 Task: Create a rule from the Recommended list, Task Added to this Project -> add SubTasks in the project ApexTech with SubTasks Gather and Analyse Requirements , Design and Implement Solution , System Test and UAT , Release to Production / Go Live
Action: Mouse moved to (82, 330)
Screenshot: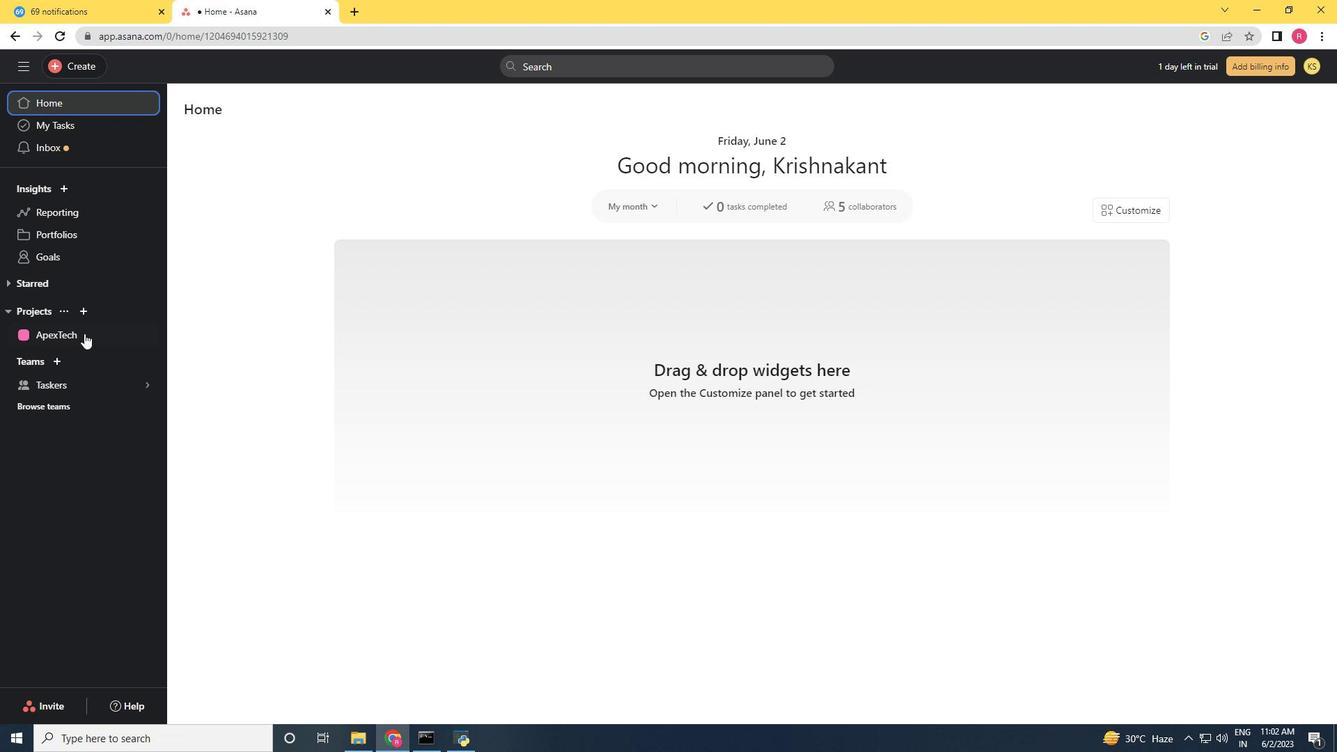 
Action: Mouse pressed left at (82, 330)
Screenshot: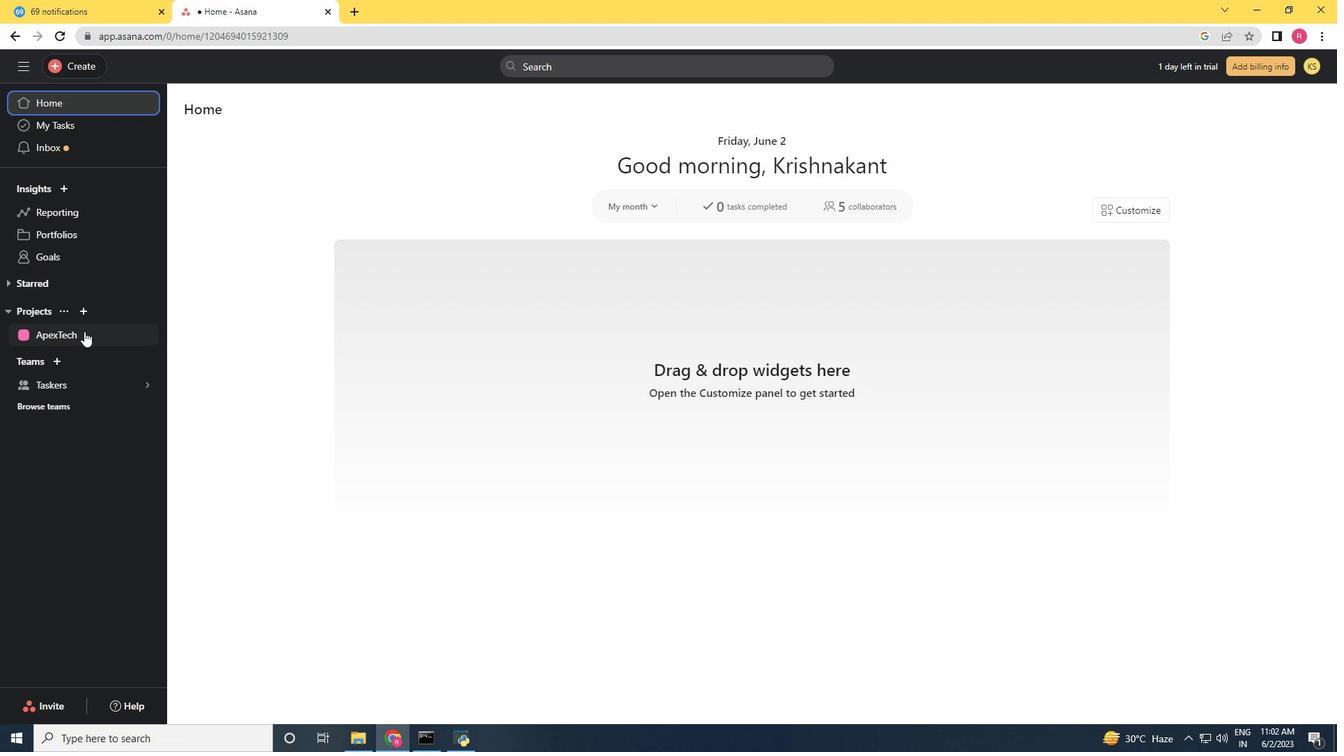 
Action: Mouse moved to (1265, 118)
Screenshot: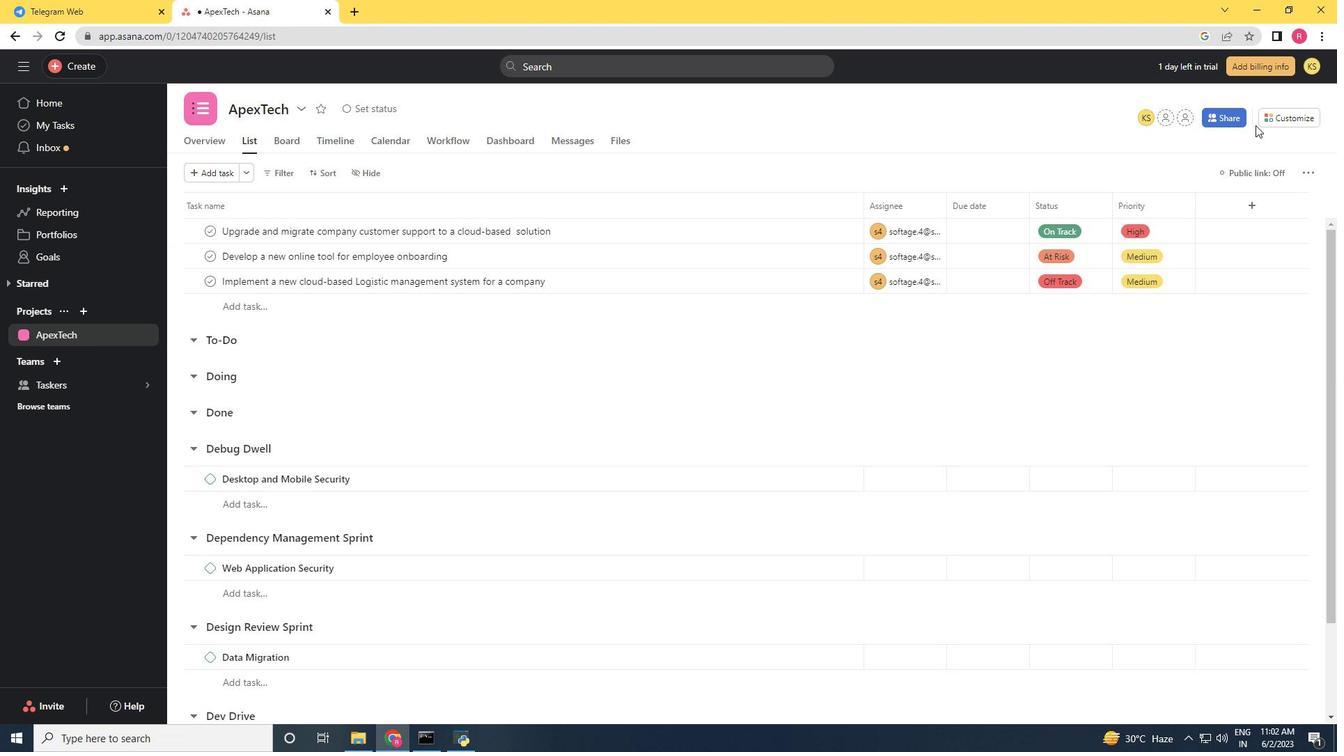 
Action: Mouse pressed left at (1265, 118)
Screenshot: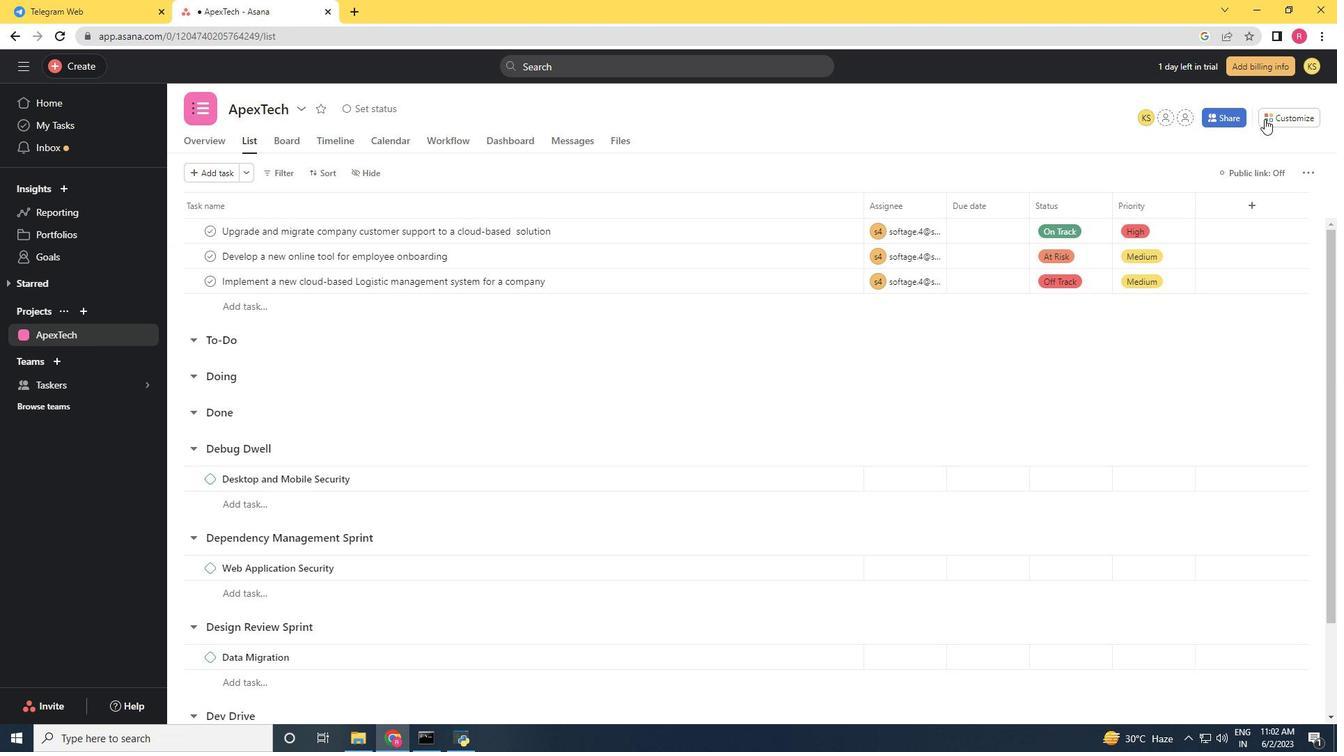 
Action: Mouse moved to (1034, 298)
Screenshot: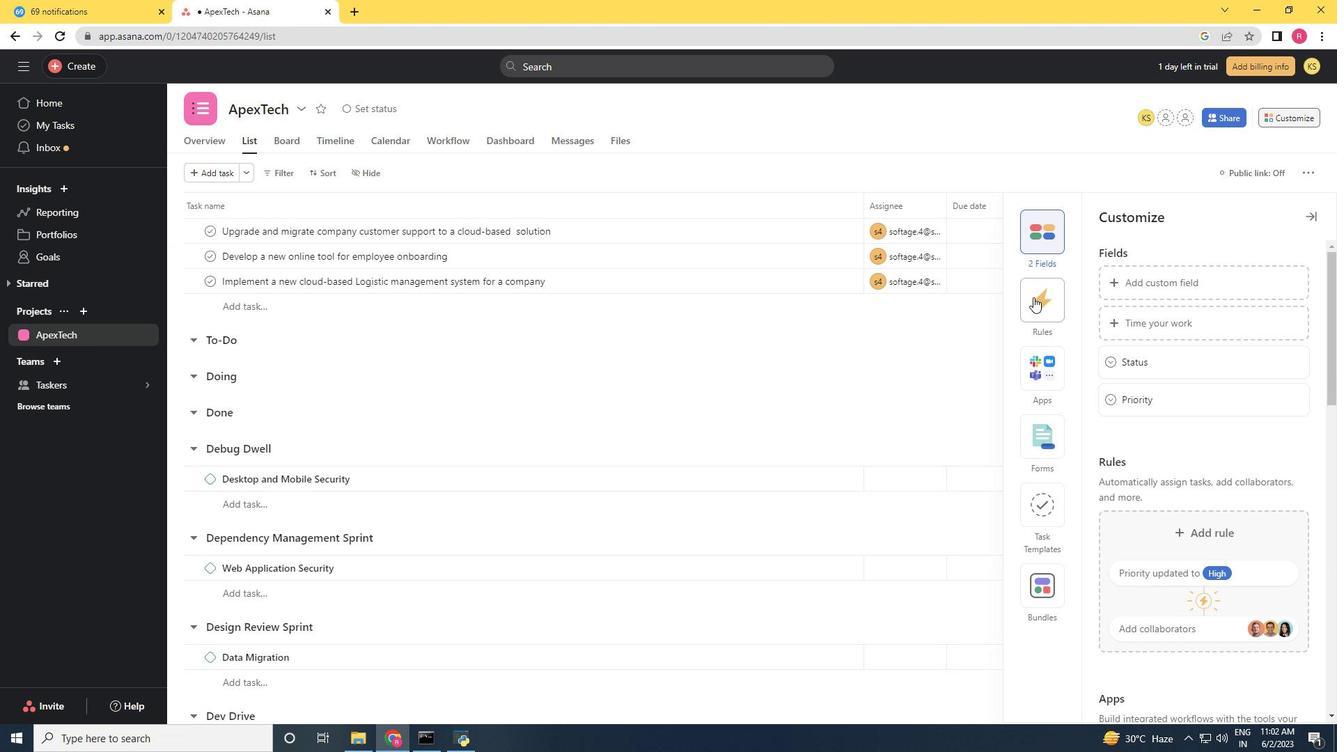 
Action: Mouse pressed left at (1034, 298)
Screenshot: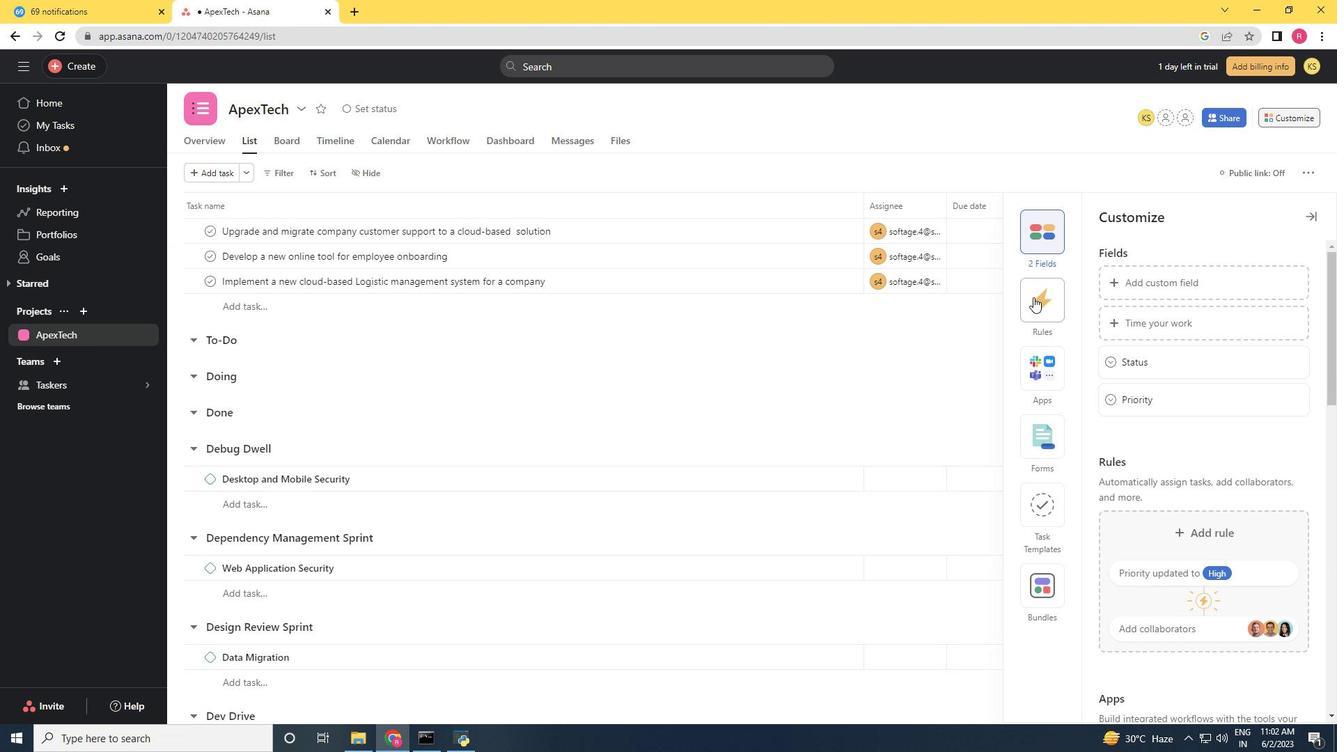 
Action: Mouse moved to (1206, 321)
Screenshot: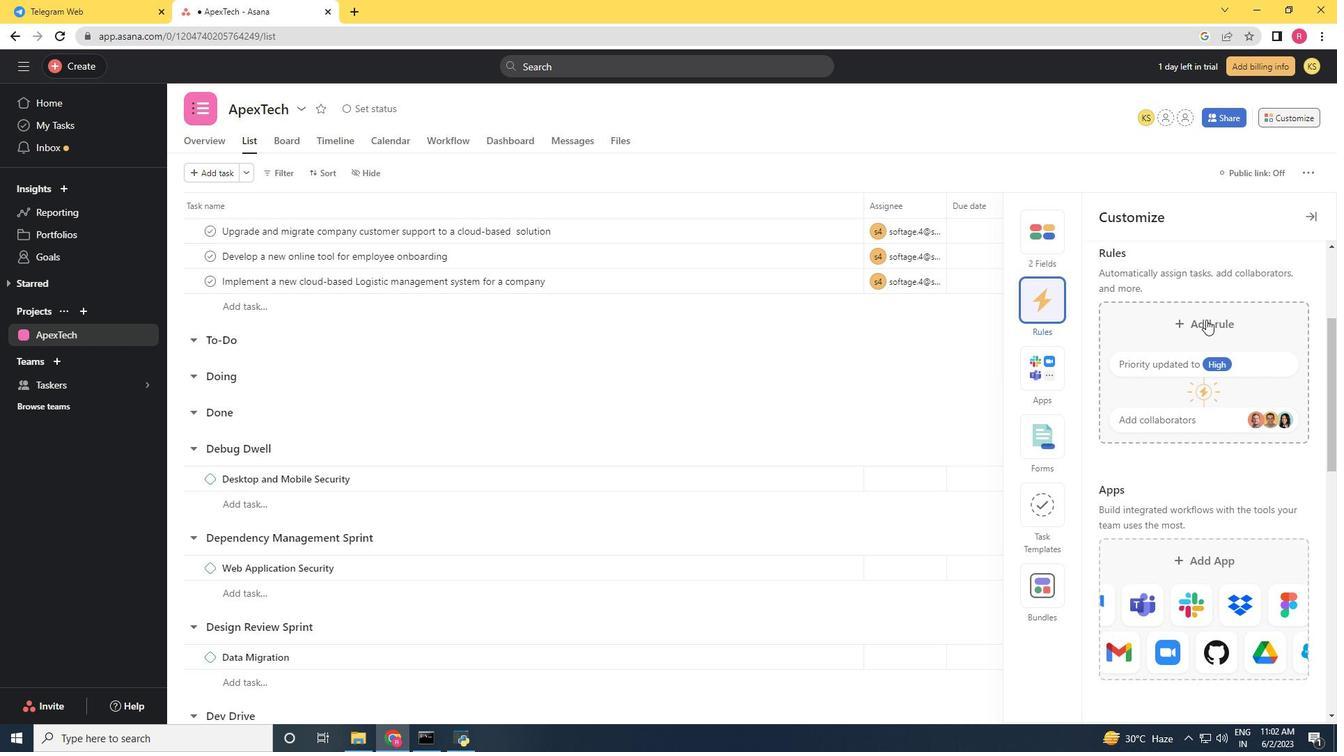
Action: Mouse pressed left at (1206, 321)
Screenshot: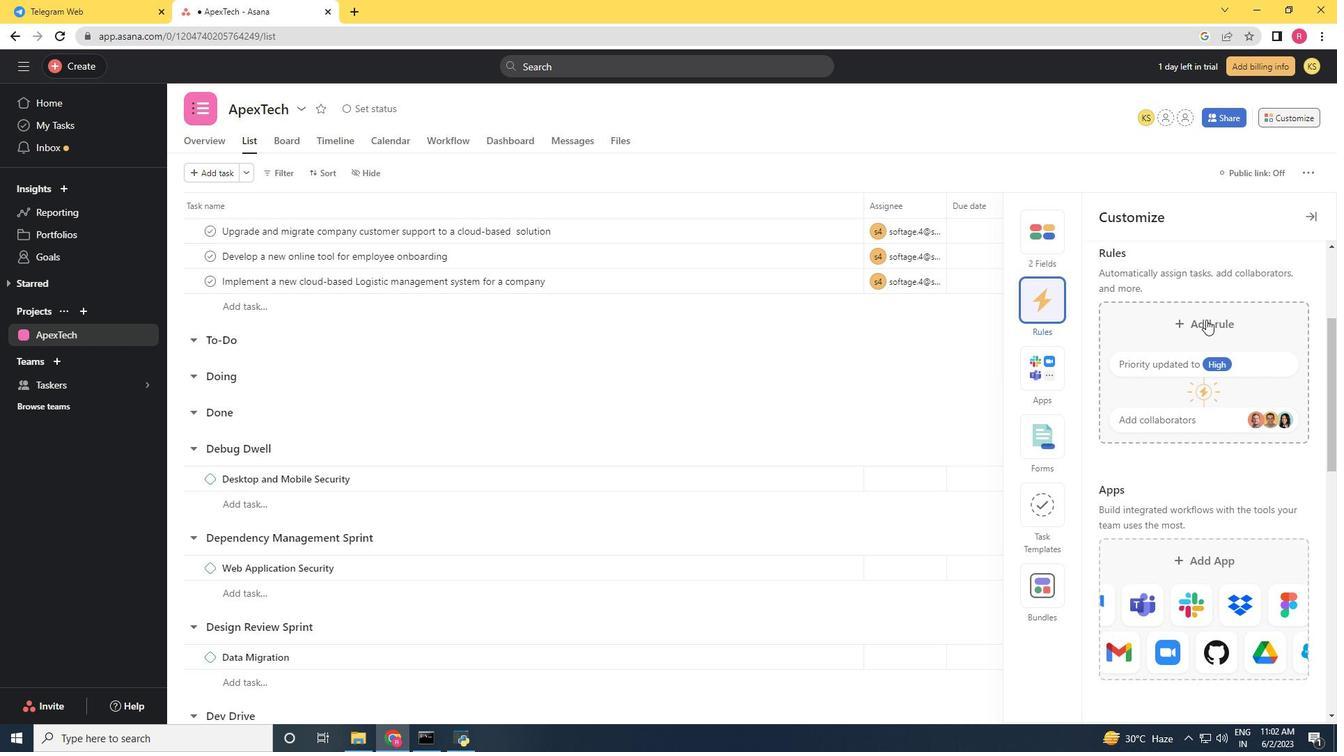 
Action: Mouse moved to (954, 215)
Screenshot: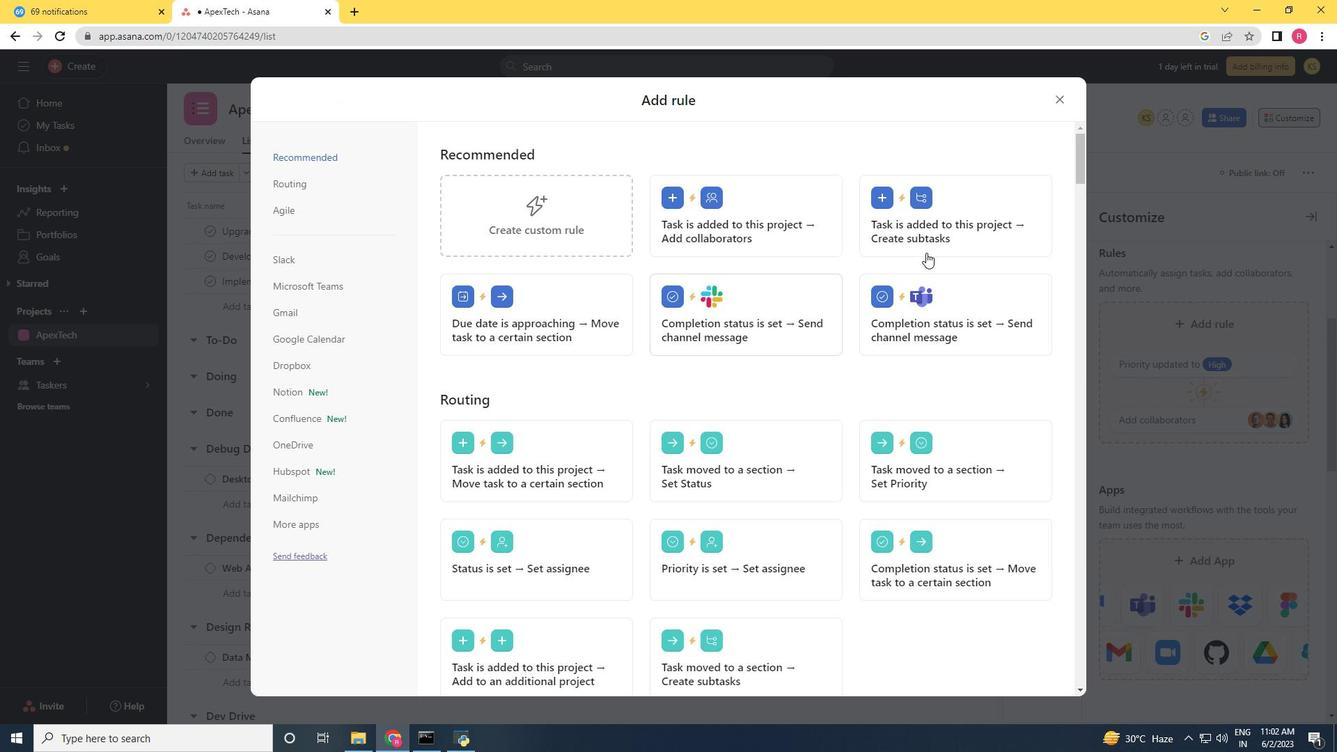
Action: Mouse pressed left at (954, 215)
Screenshot: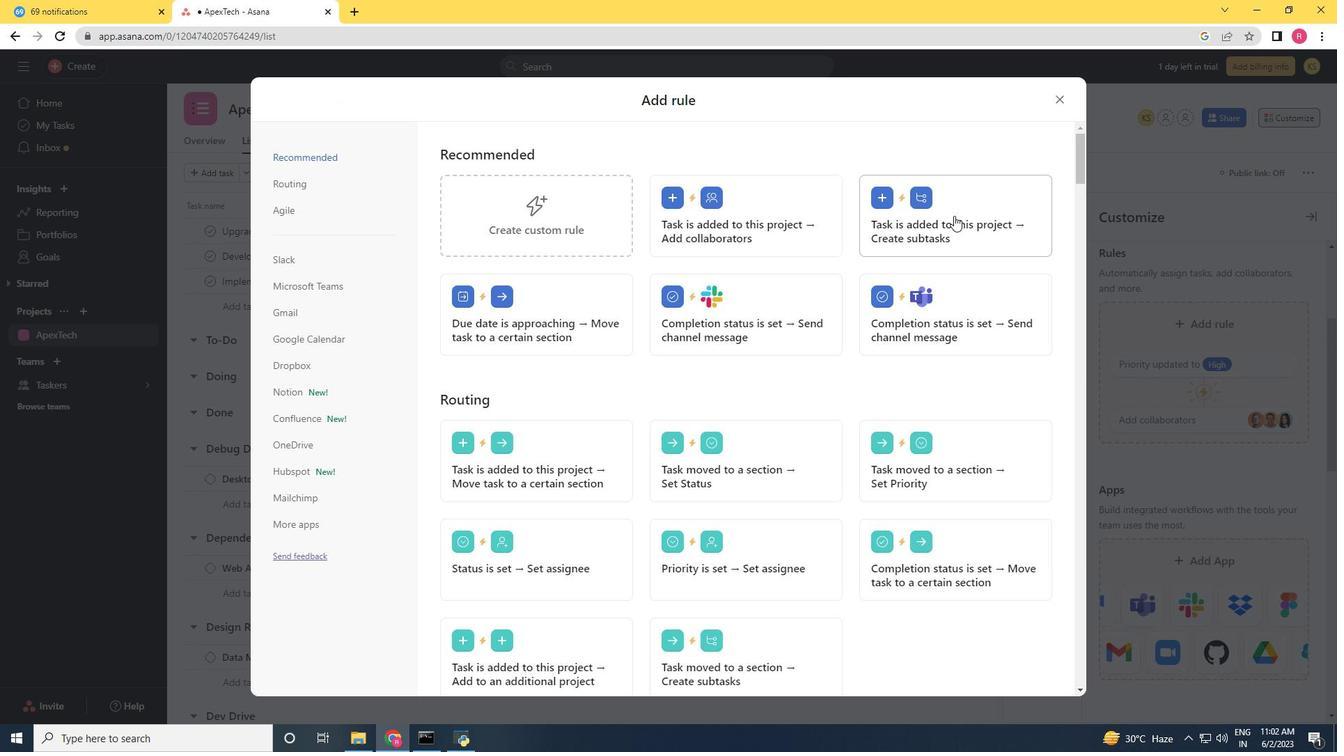 
Action: Mouse moved to (610, 370)
Screenshot: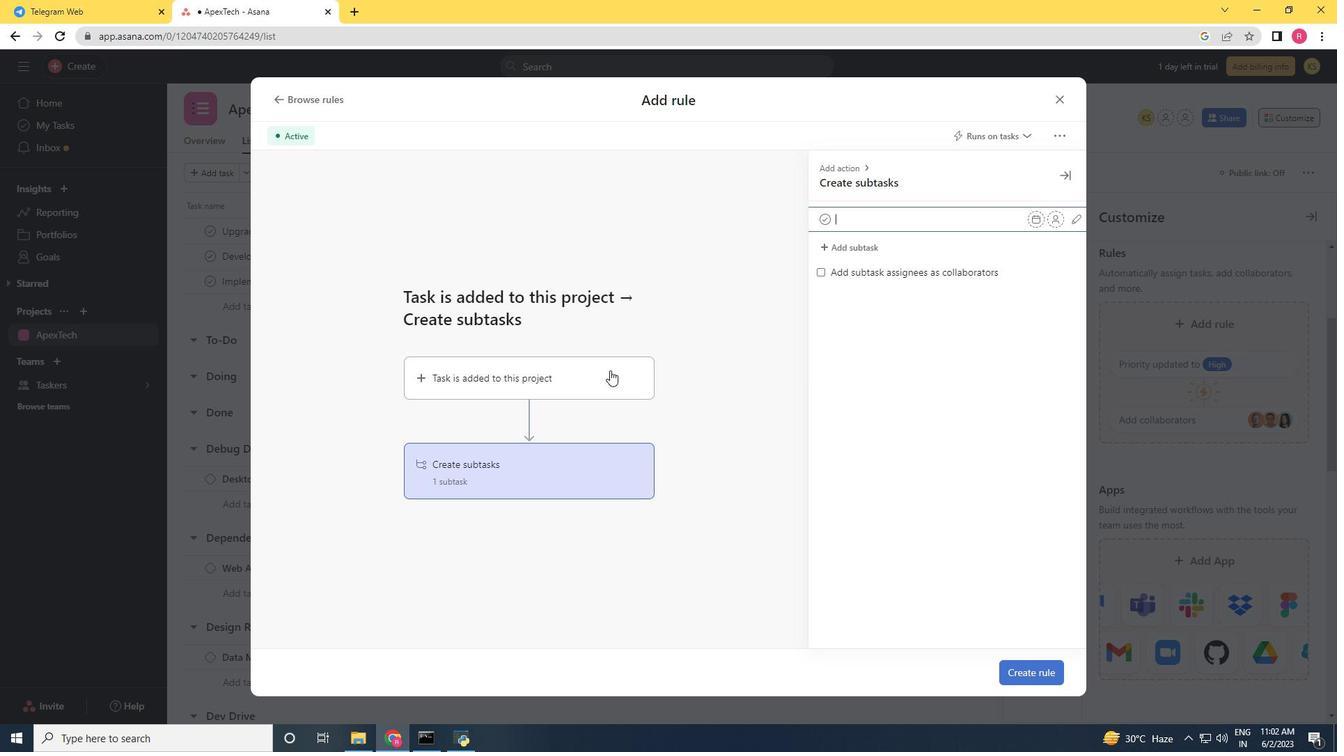 
Action: Mouse pressed left at (610, 370)
Screenshot: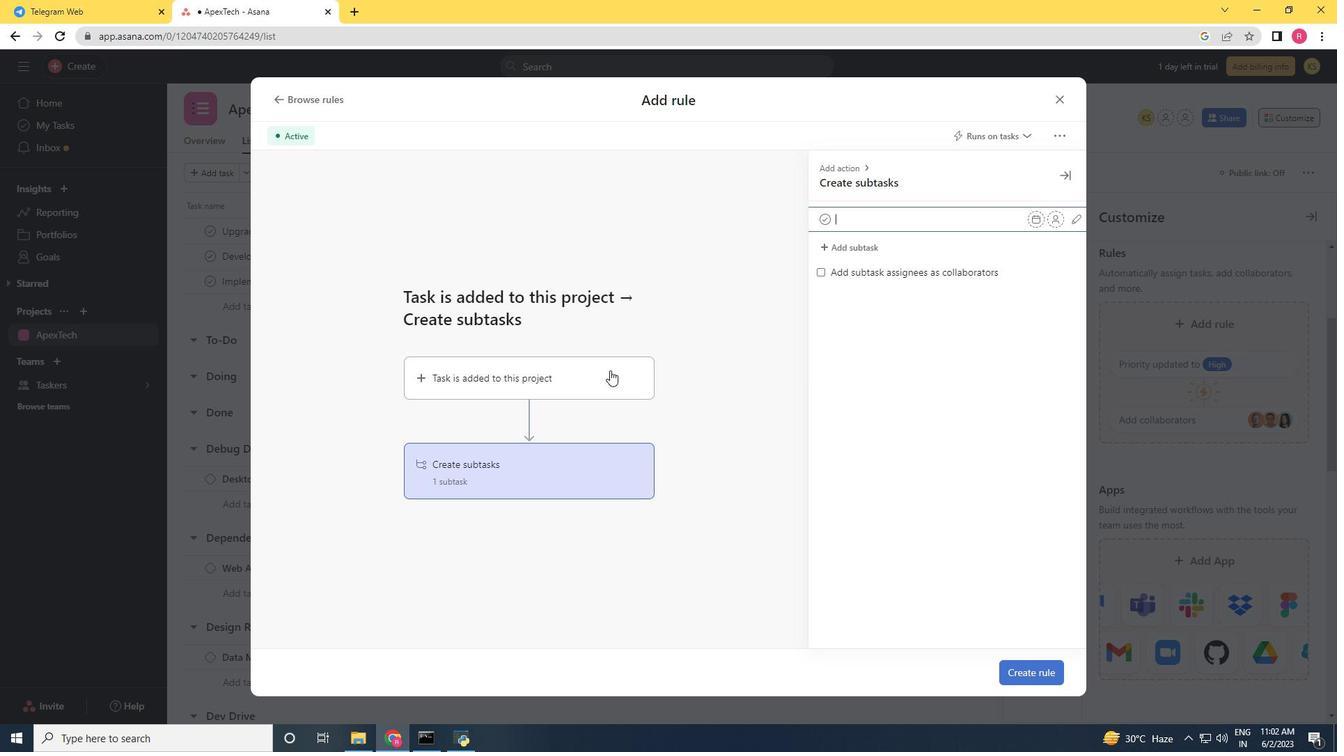 
Action: Mouse moved to (603, 446)
Screenshot: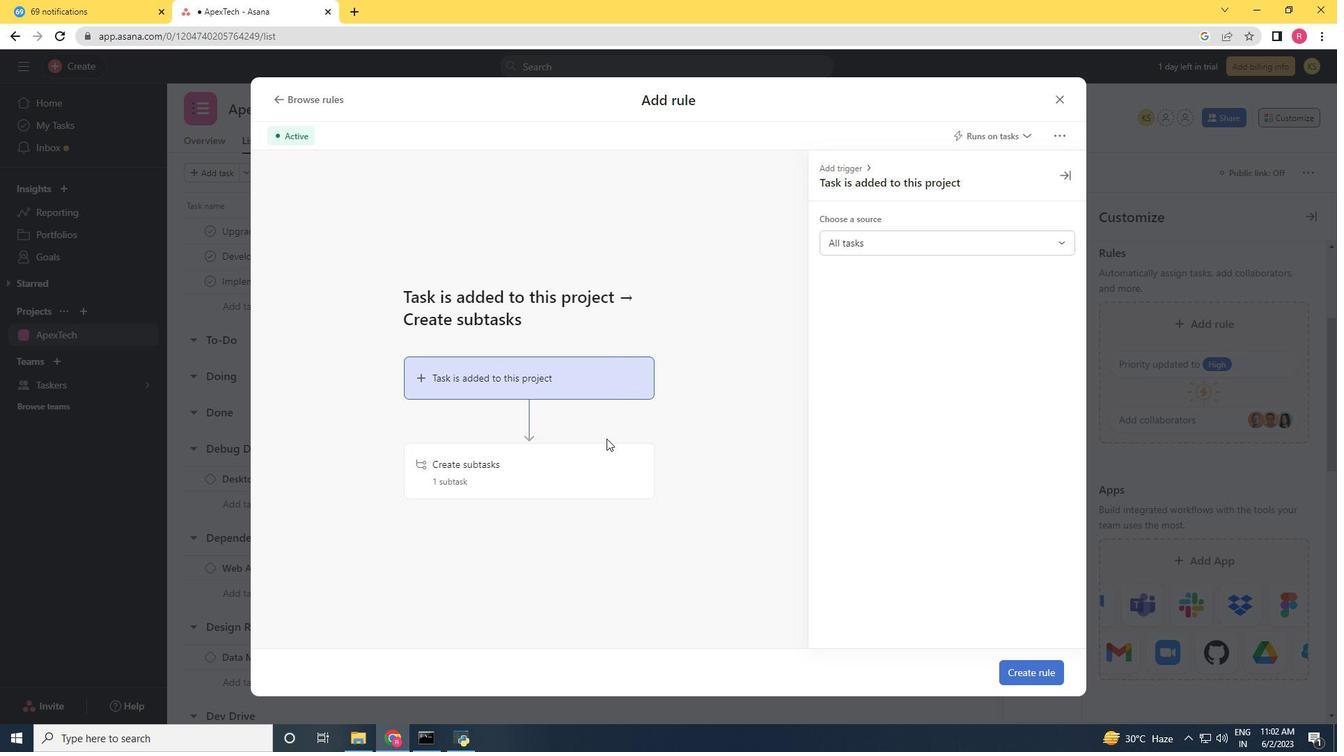 
Action: Mouse pressed left at (603, 446)
Screenshot: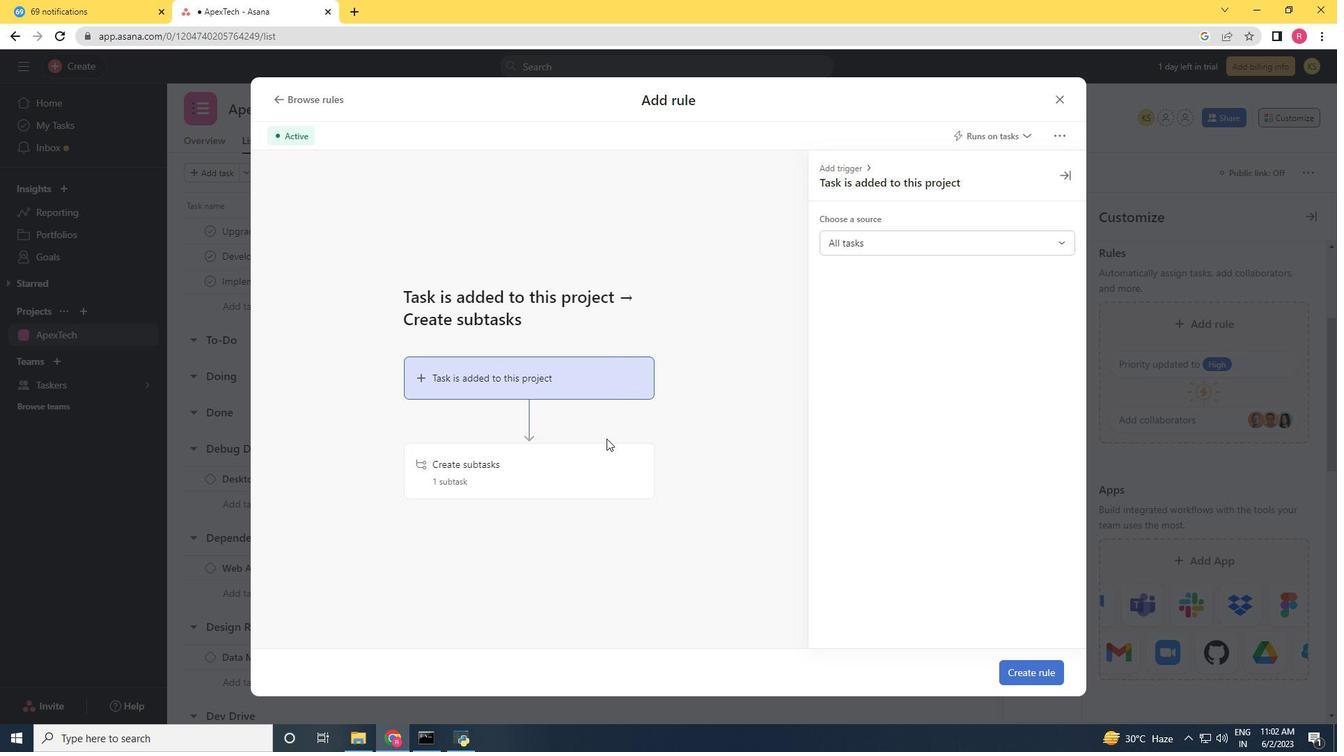 
Action: Mouse moved to (871, 217)
Screenshot: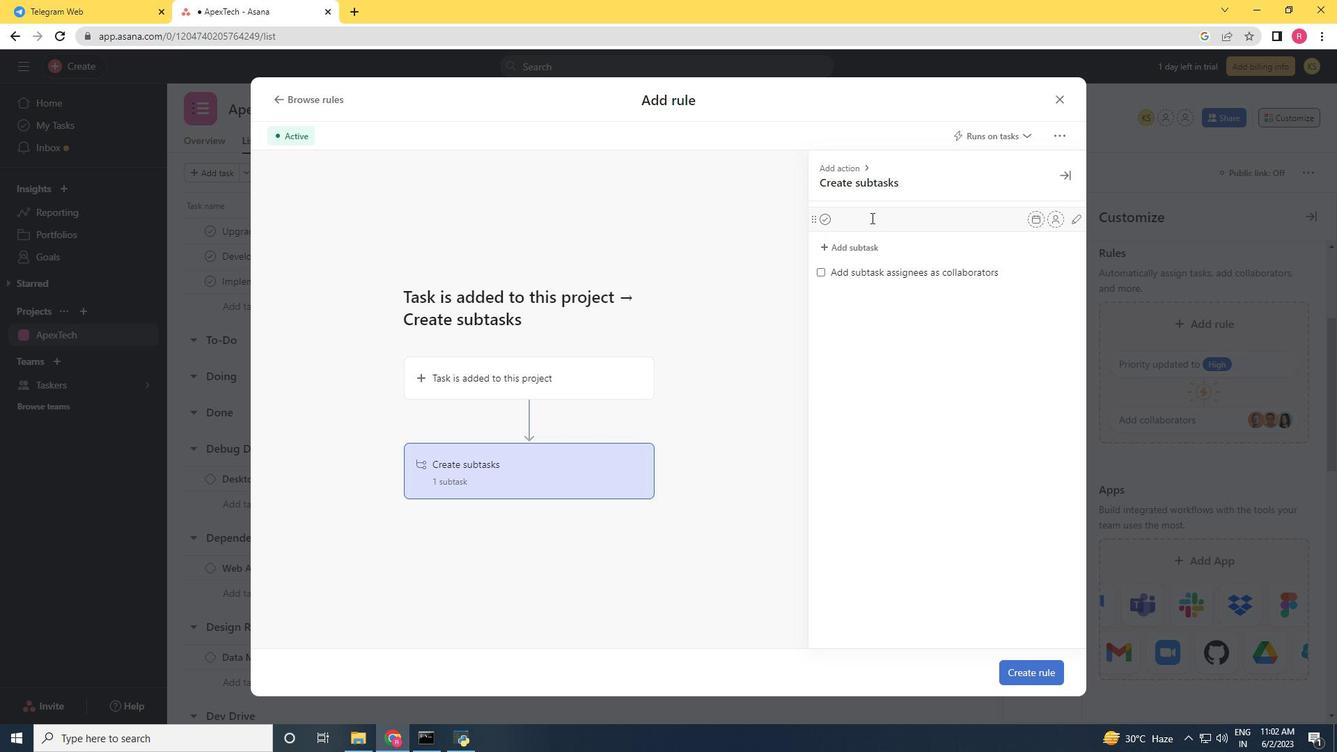 
Action: Mouse pressed left at (871, 217)
Screenshot: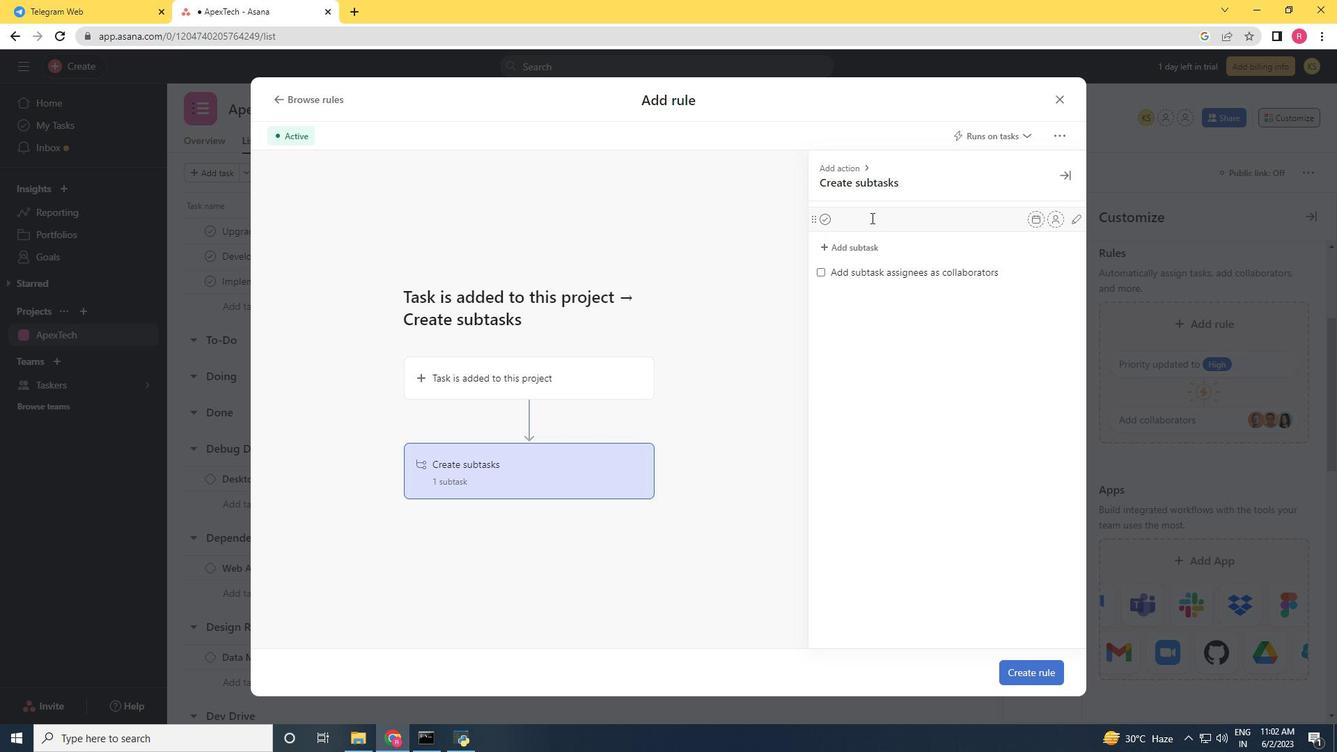 
Action: Key pressed <Key.shift><Key.shift>Gathe<Key.space><Key.backspace>r<Key.space>and<Key.space><Key.shift>Analyse<Key.space><Key.shift>Requirements<Key.space><Key.enter>
Screenshot: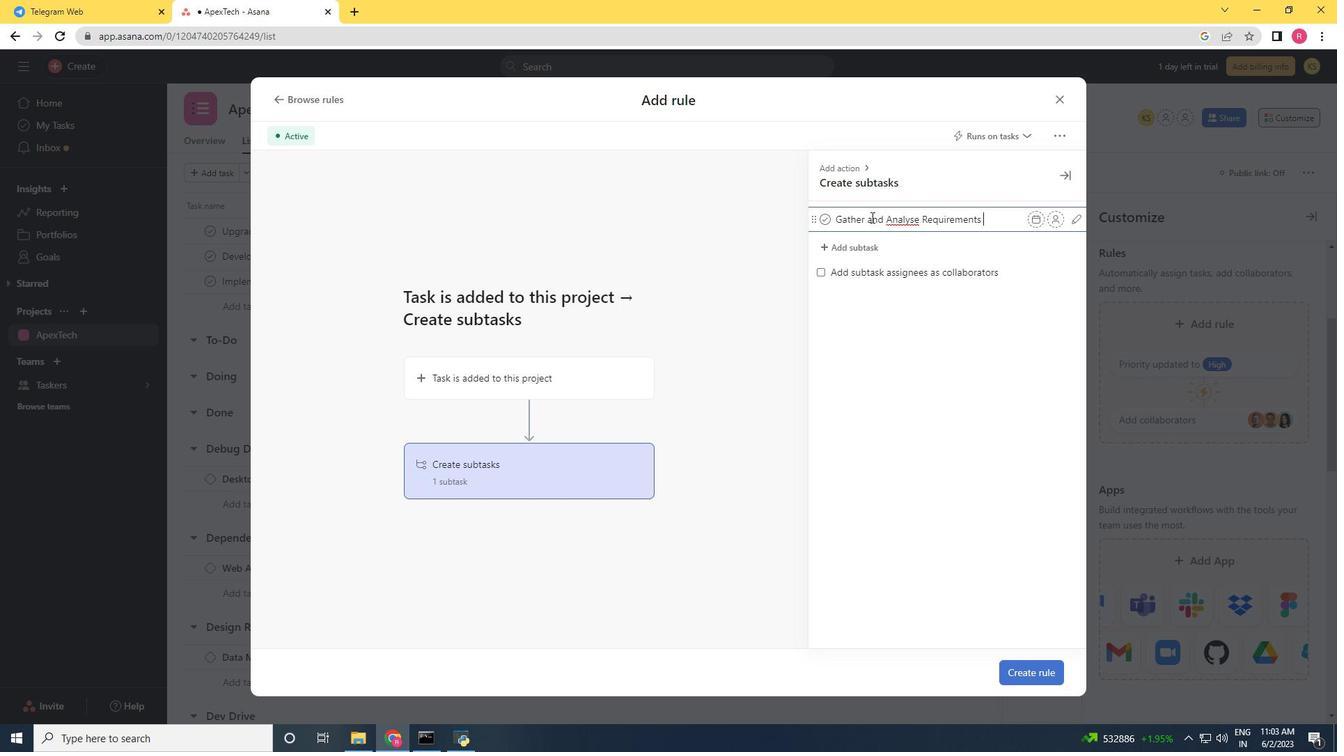 
Action: Mouse moved to (825, 220)
Screenshot: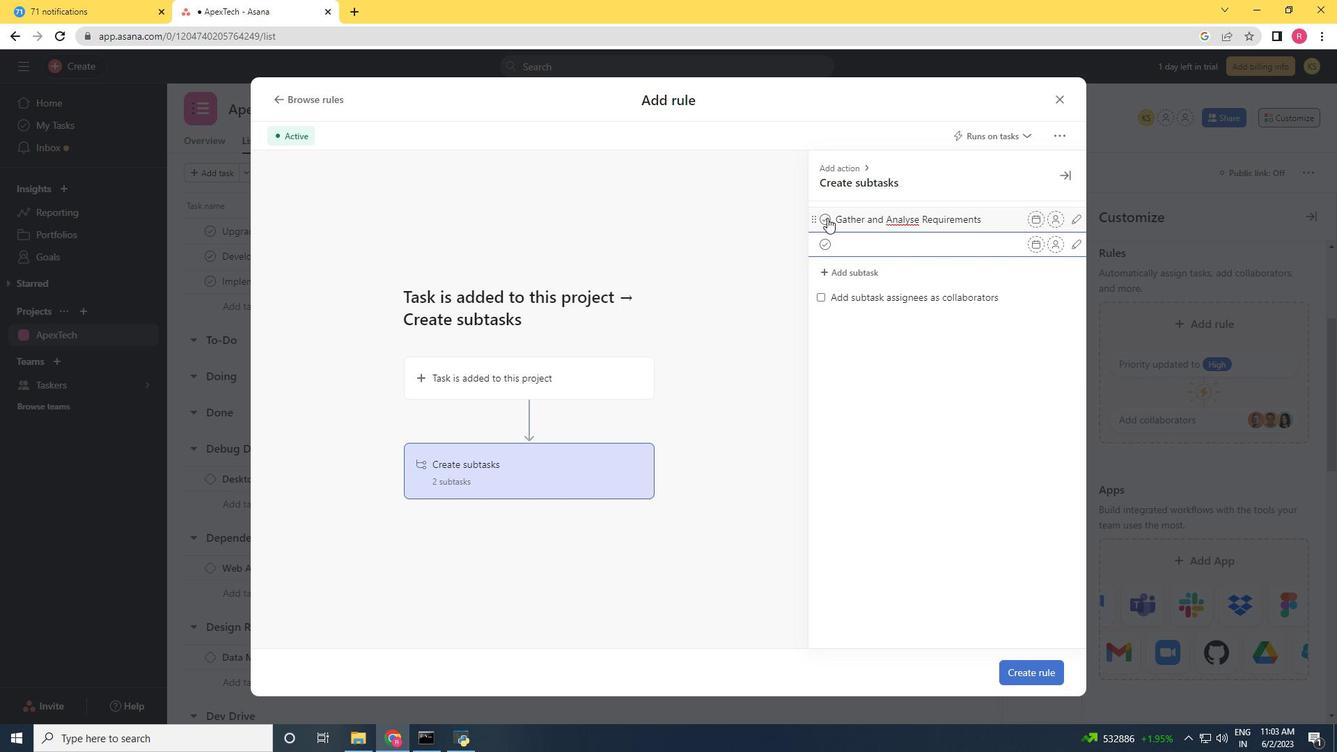 
Action: Mouse pressed left at (825, 220)
Screenshot: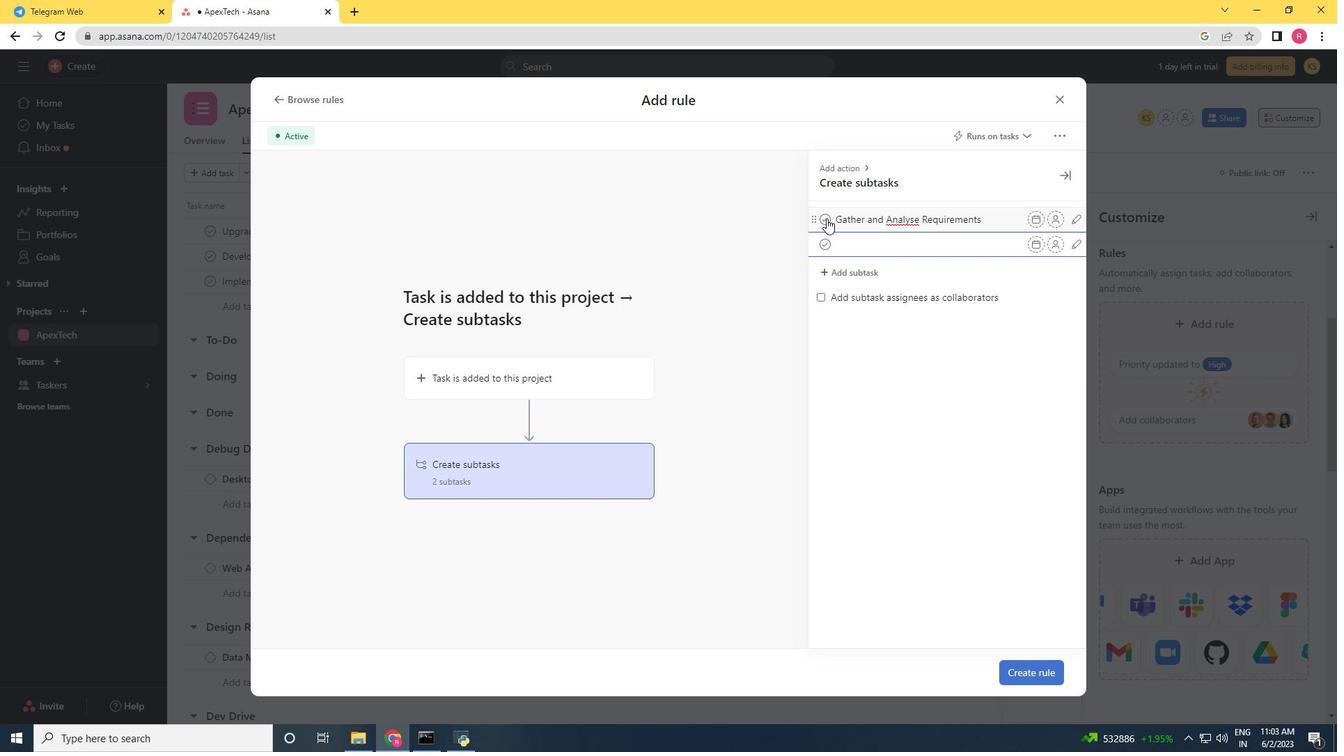 
Action: Mouse moved to (825, 218)
Screenshot: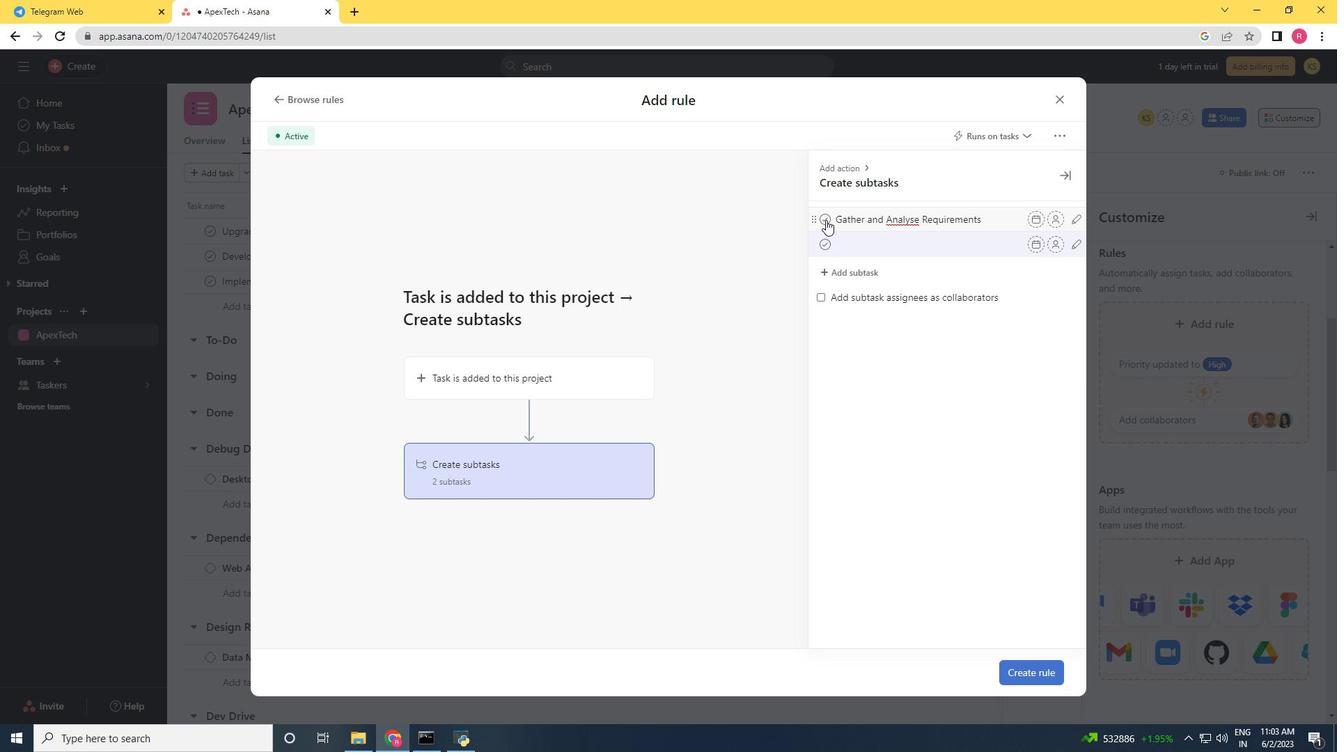 
Action: Mouse pressed left at (825, 218)
Screenshot: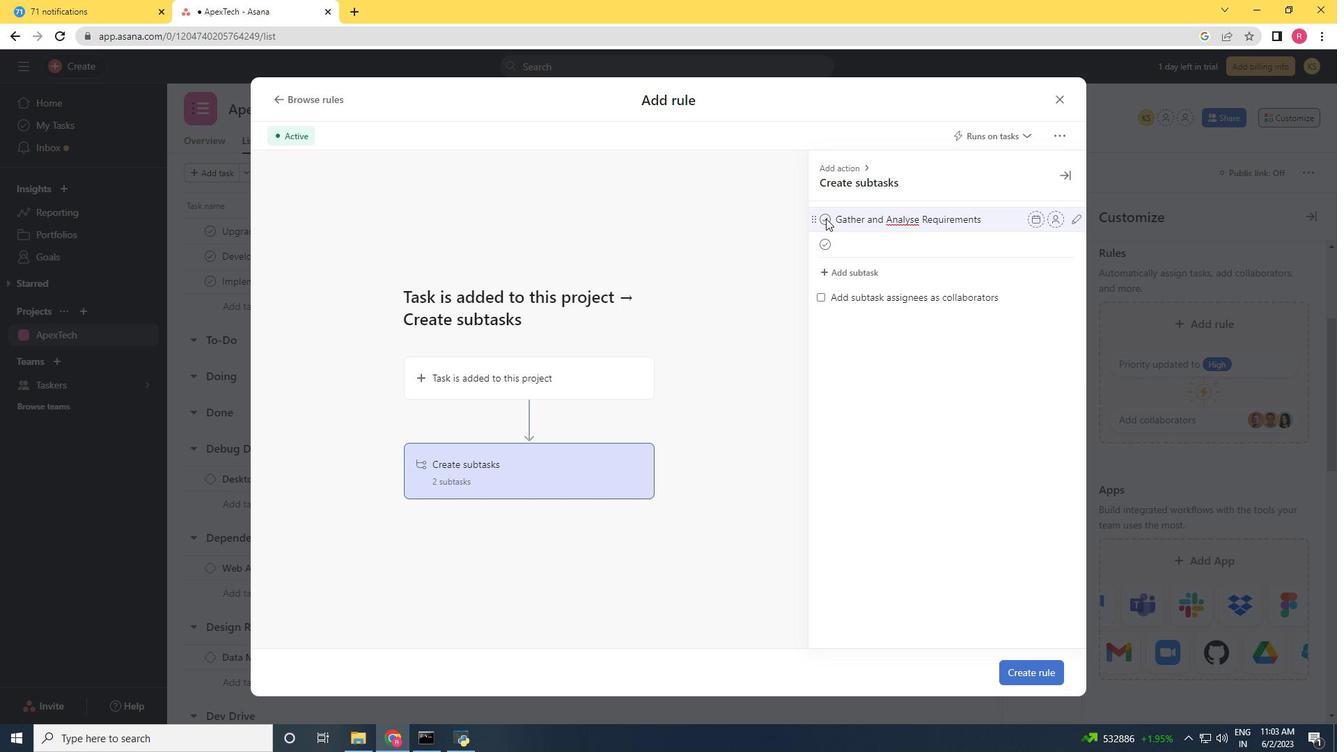
Action: Mouse moved to (861, 247)
Screenshot: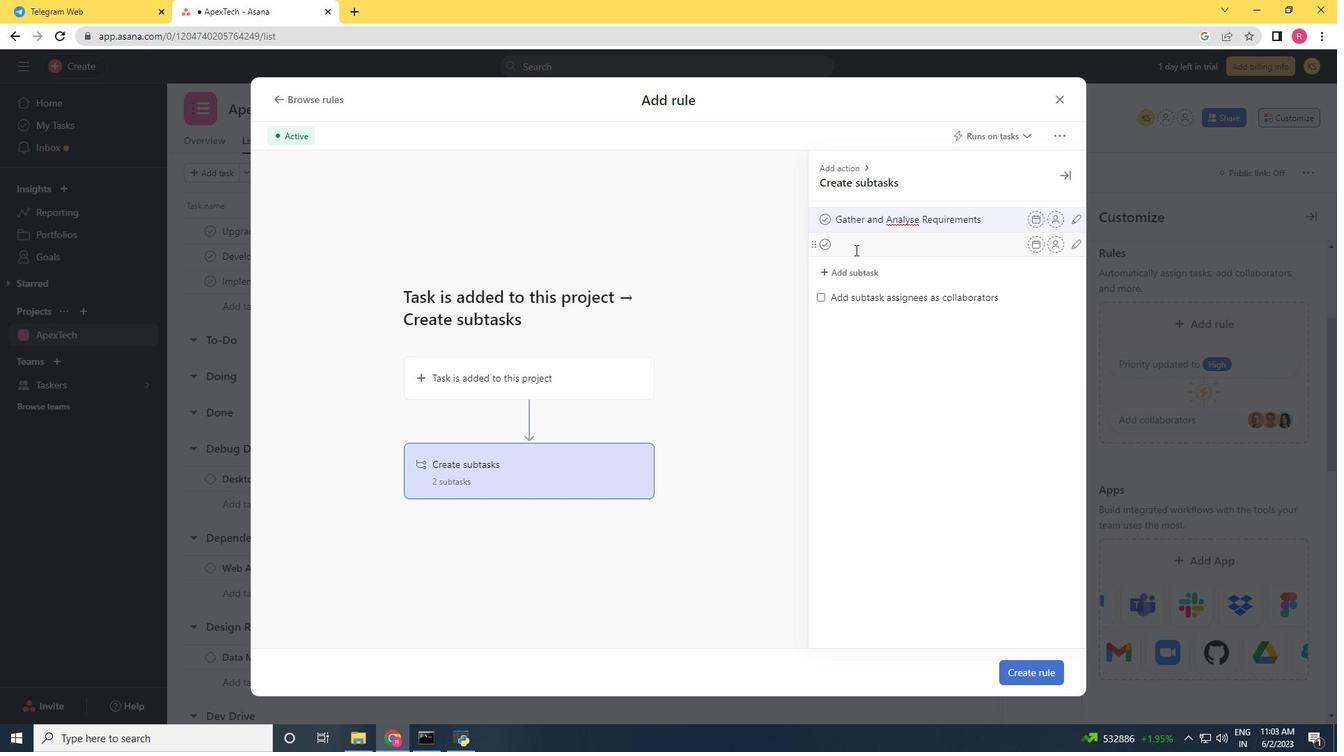 
Action: Mouse pressed left at (861, 247)
Screenshot: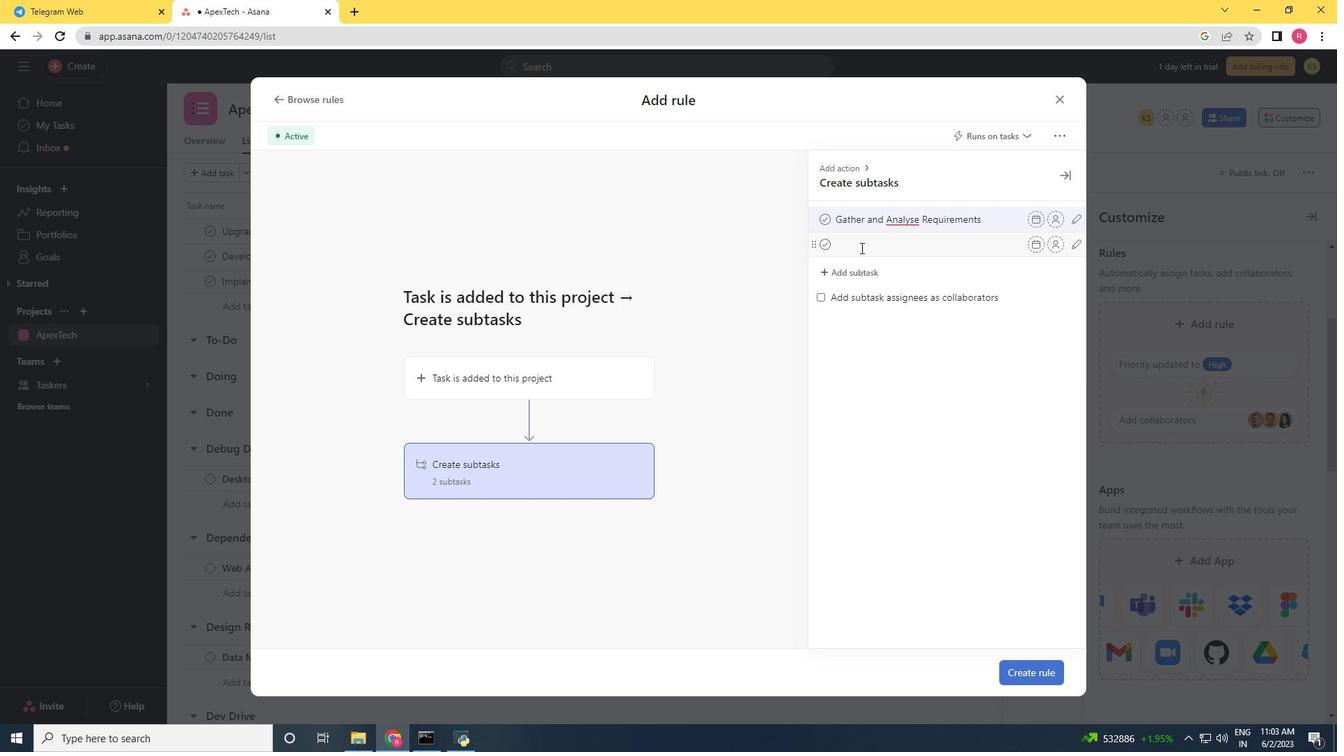 
Action: Key pressed <Key.shift>Design<Key.space>and<Key.space><Key.shift>Implement<Key.space><Key.shift>Solution<Key.enter><Key.shift><Key.shift><Key.shift><Key.shift><Key.shift><Key.shift><Key.shift>System<Key.space><Key.shift><Key.shift>Test<Key.space>and<Key.space><Key.shift>UAT<Key.enter><Key.shift>Release<Key.space>to<Key.space><Key.shift>Production<Key.space>/<Key.space><Key.shift>Go<Key.space><Key.shift>Live
Screenshot: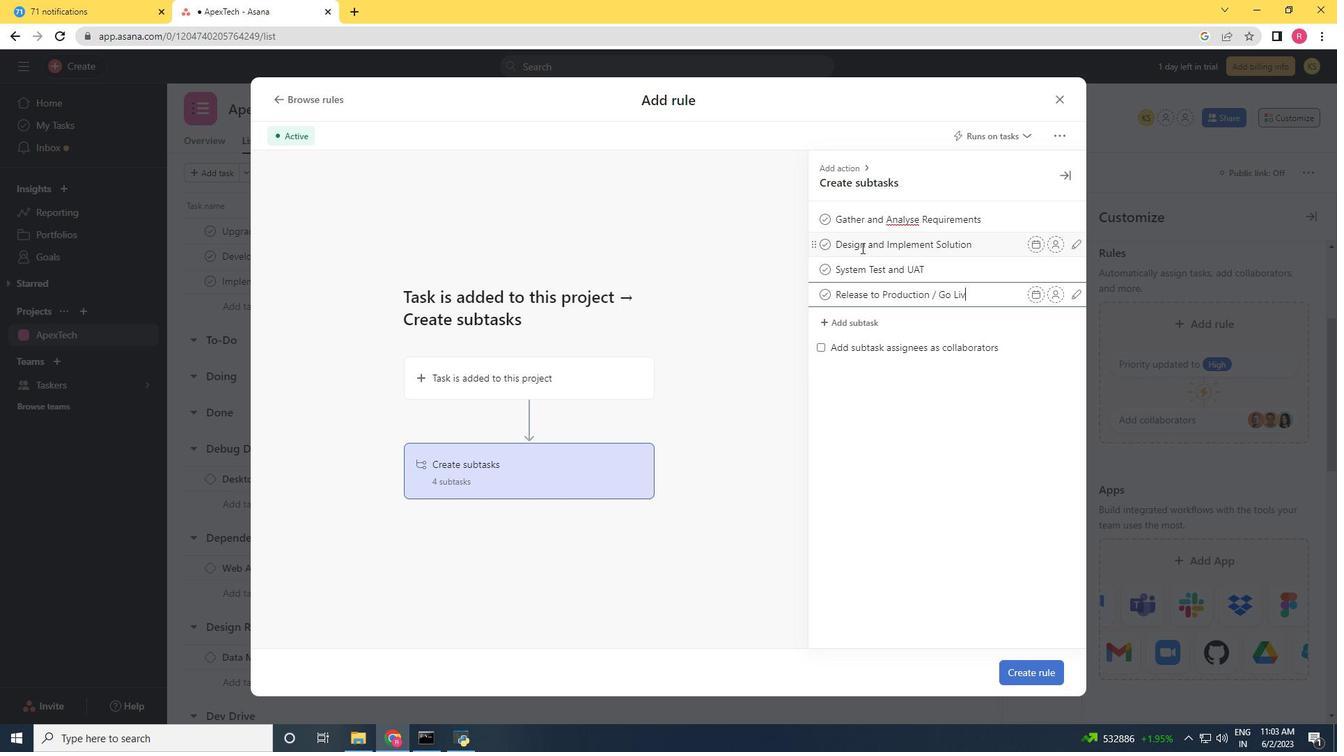 
Action: Mouse moved to (1009, 672)
Screenshot: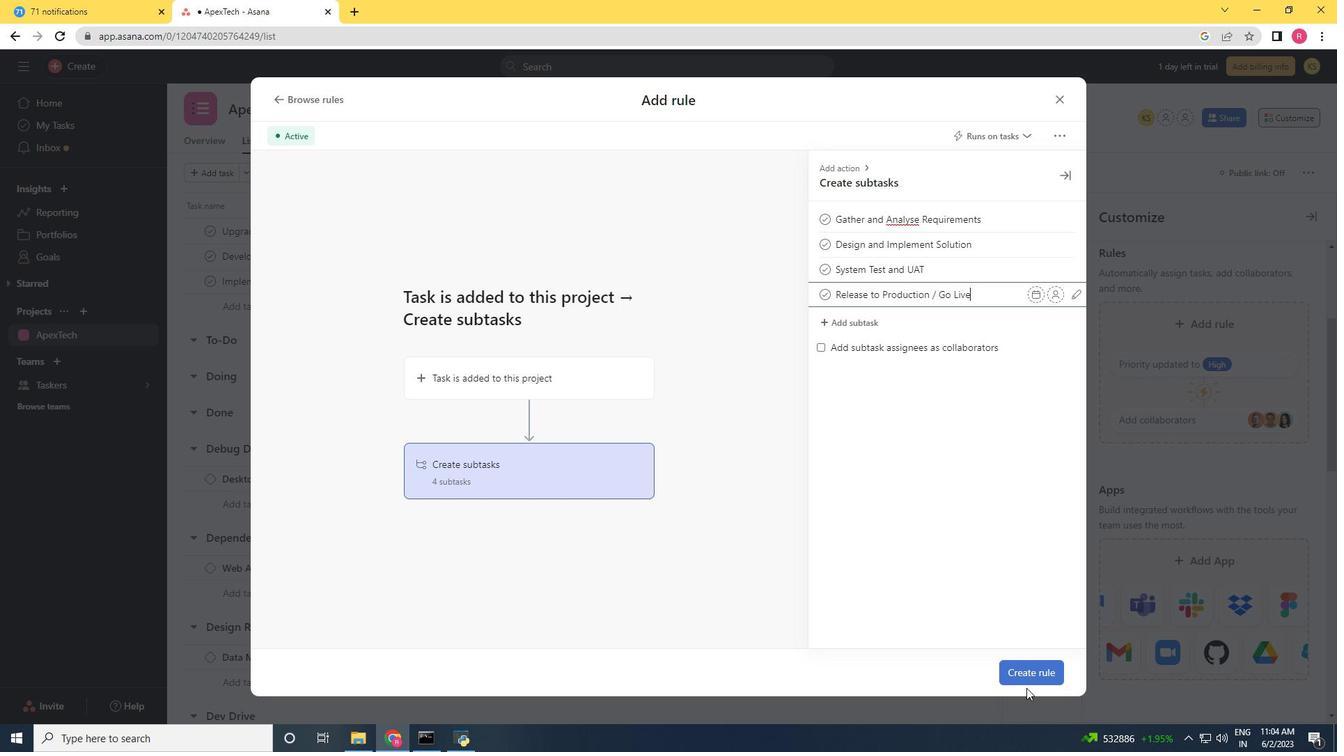 
Action: Mouse pressed left at (1009, 672)
Screenshot: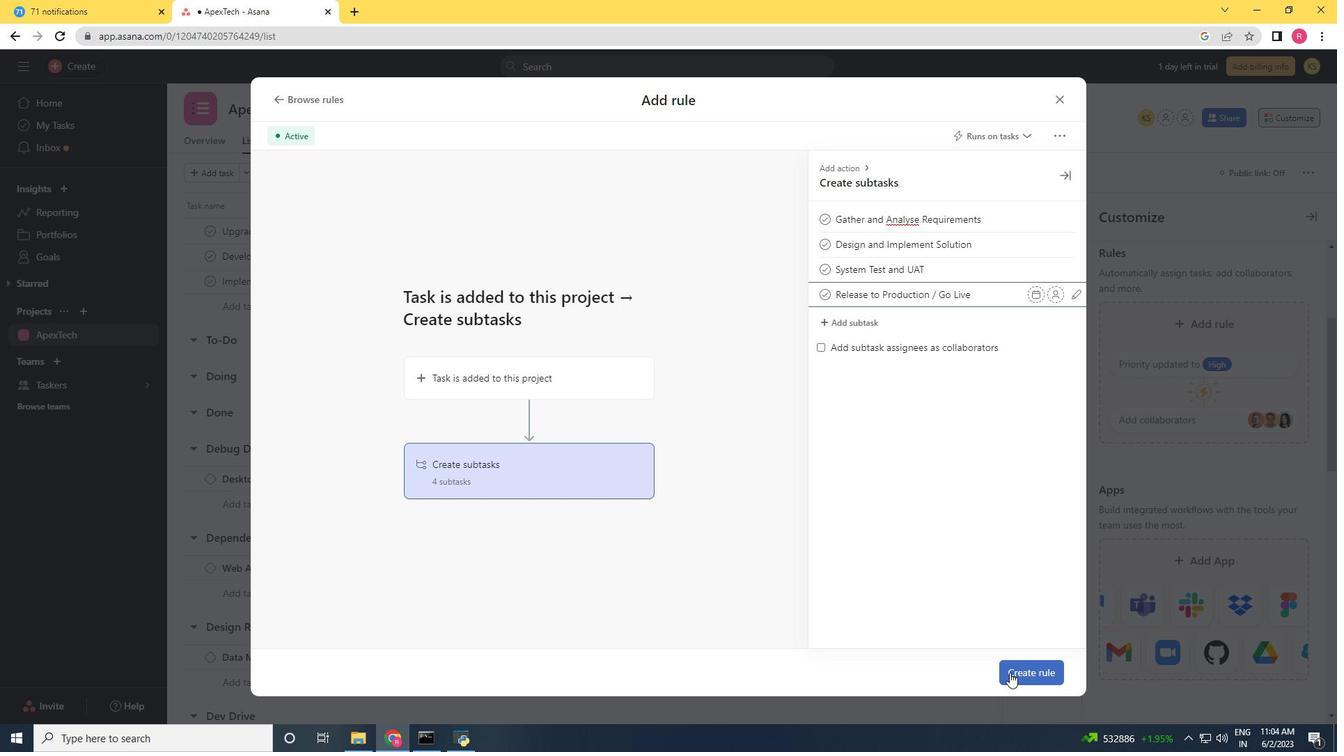 
Action: Mouse moved to (1009, 672)
Screenshot: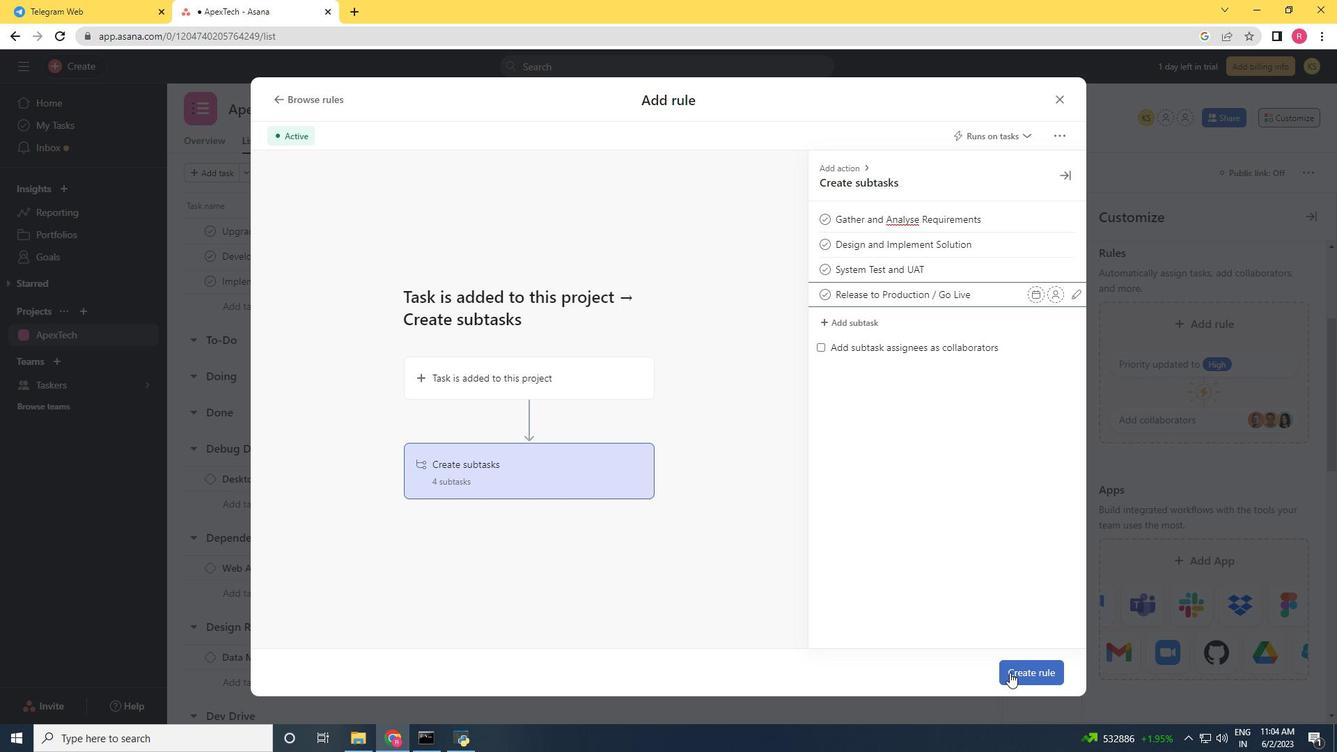 
